 Task: Change the general access so that only people with access can open the link.
Action: Mouse pressed left at (1283, 64)
Screenshot: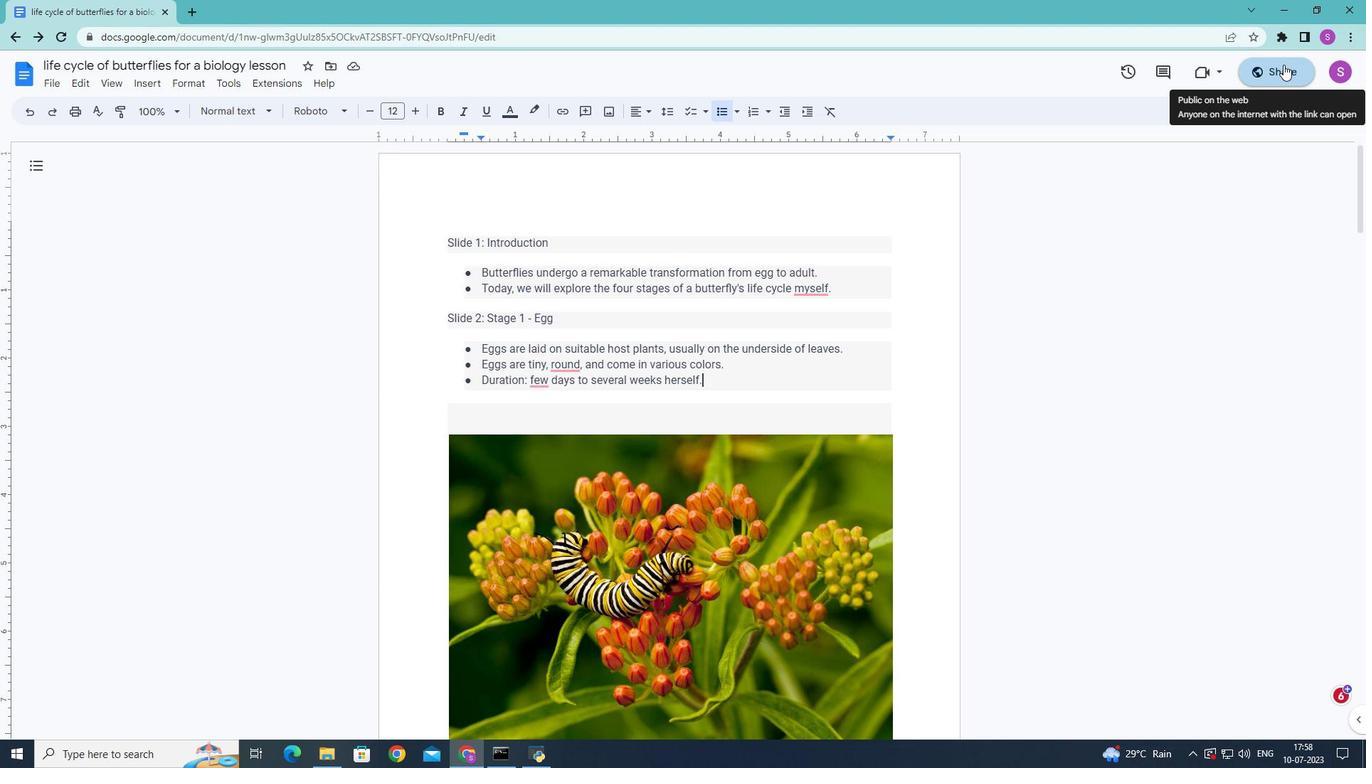 
Action: Mouse moved to (657, 483)
Screenshot: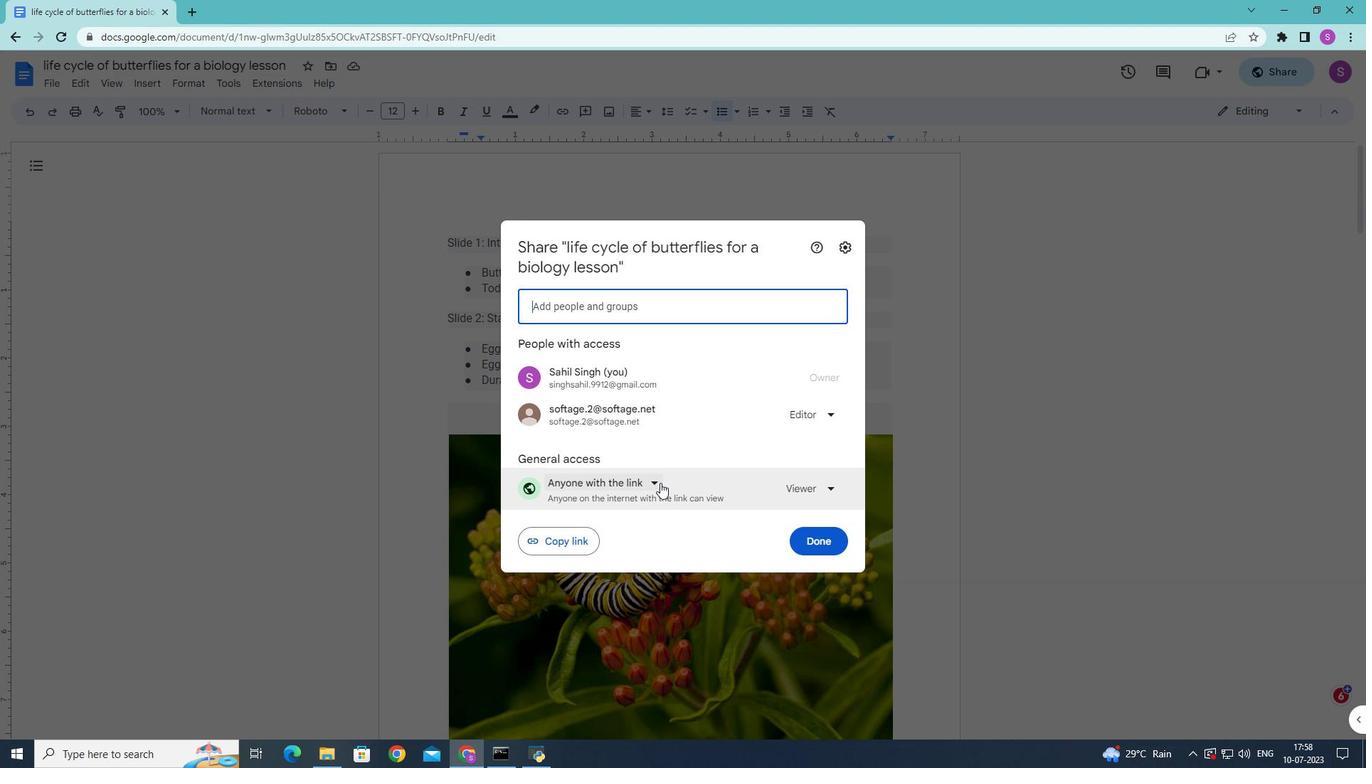 
Action: Mouse pressed left at (657, 483)
Screenshot: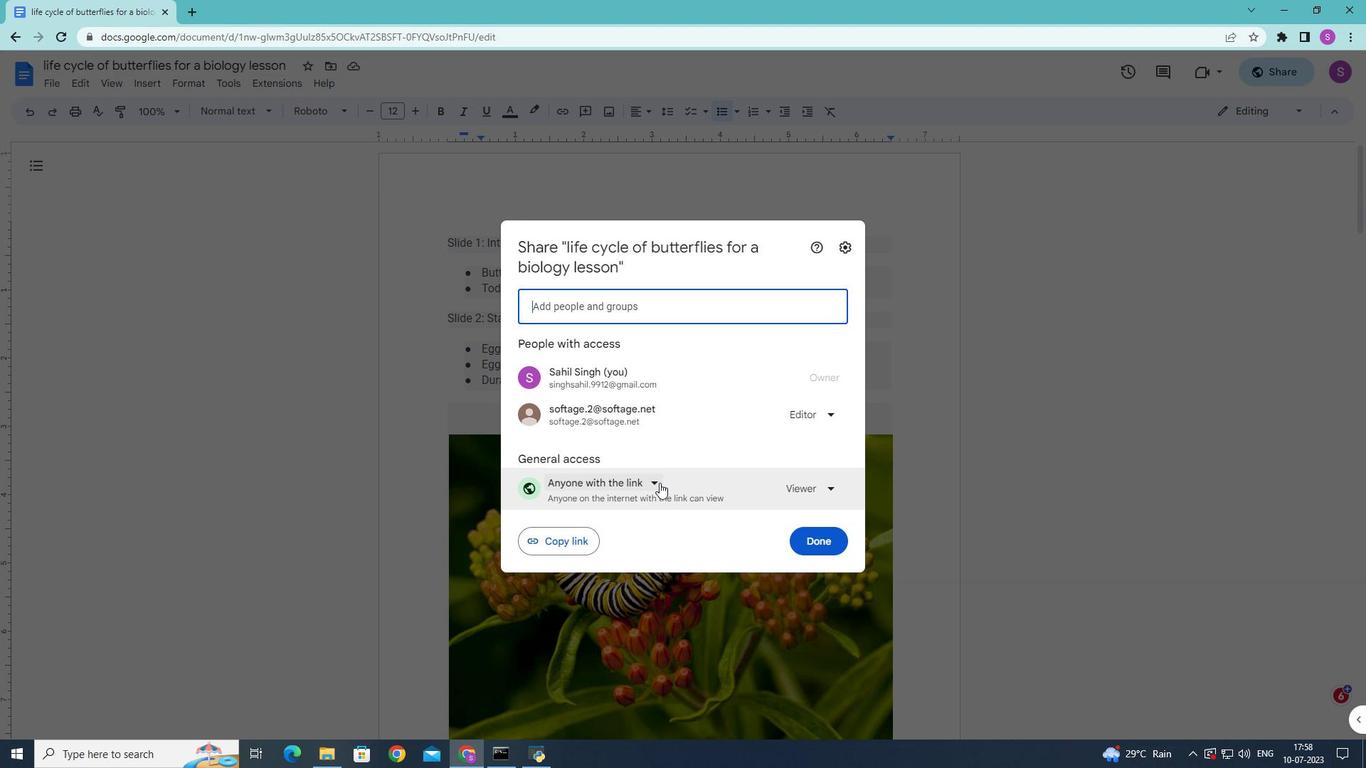 
Action: Mouse moved to (645, 516)
Screenshot: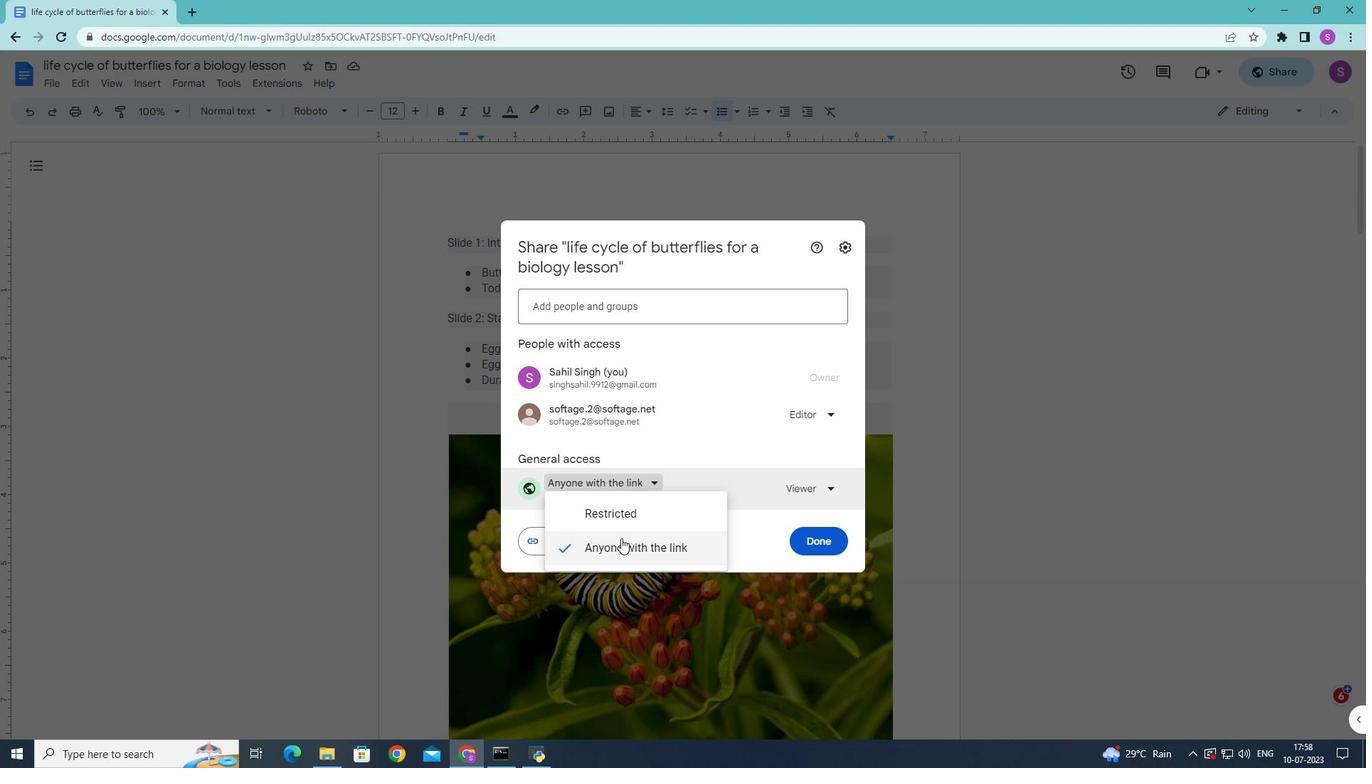 
Action: Mouse pressed left at (645, 516)
Screenshot: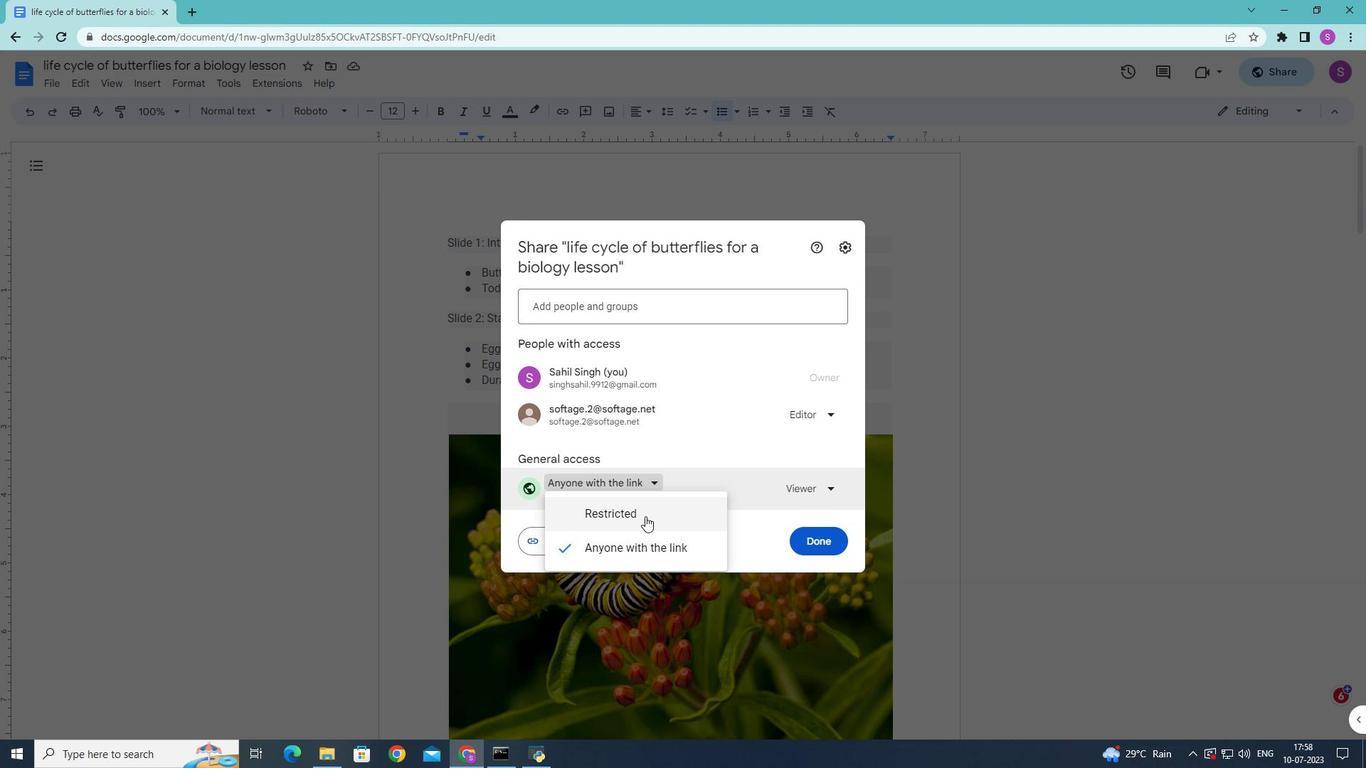 
Action: Mouse moved to (802, 543)
Screenshot: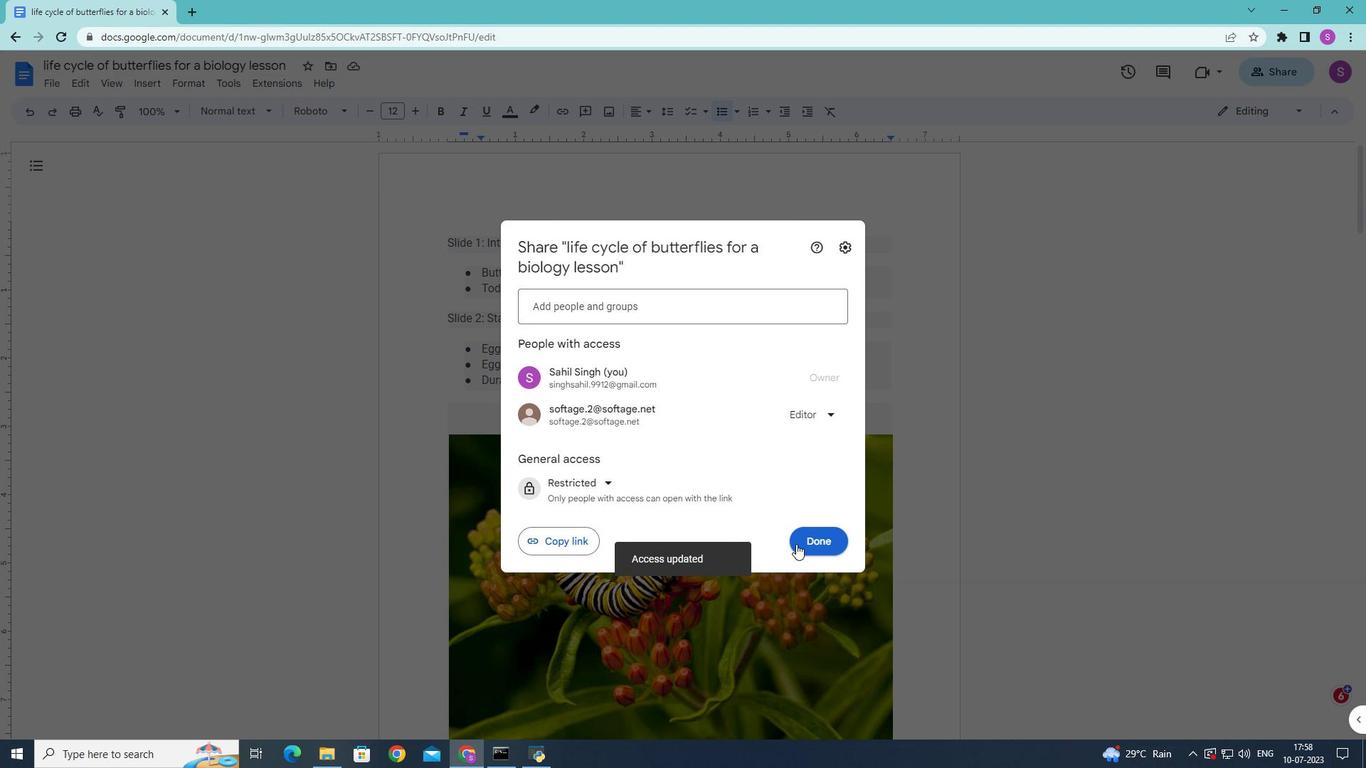 
Action: Mouse pressed left at (802, 543)
Screenshot: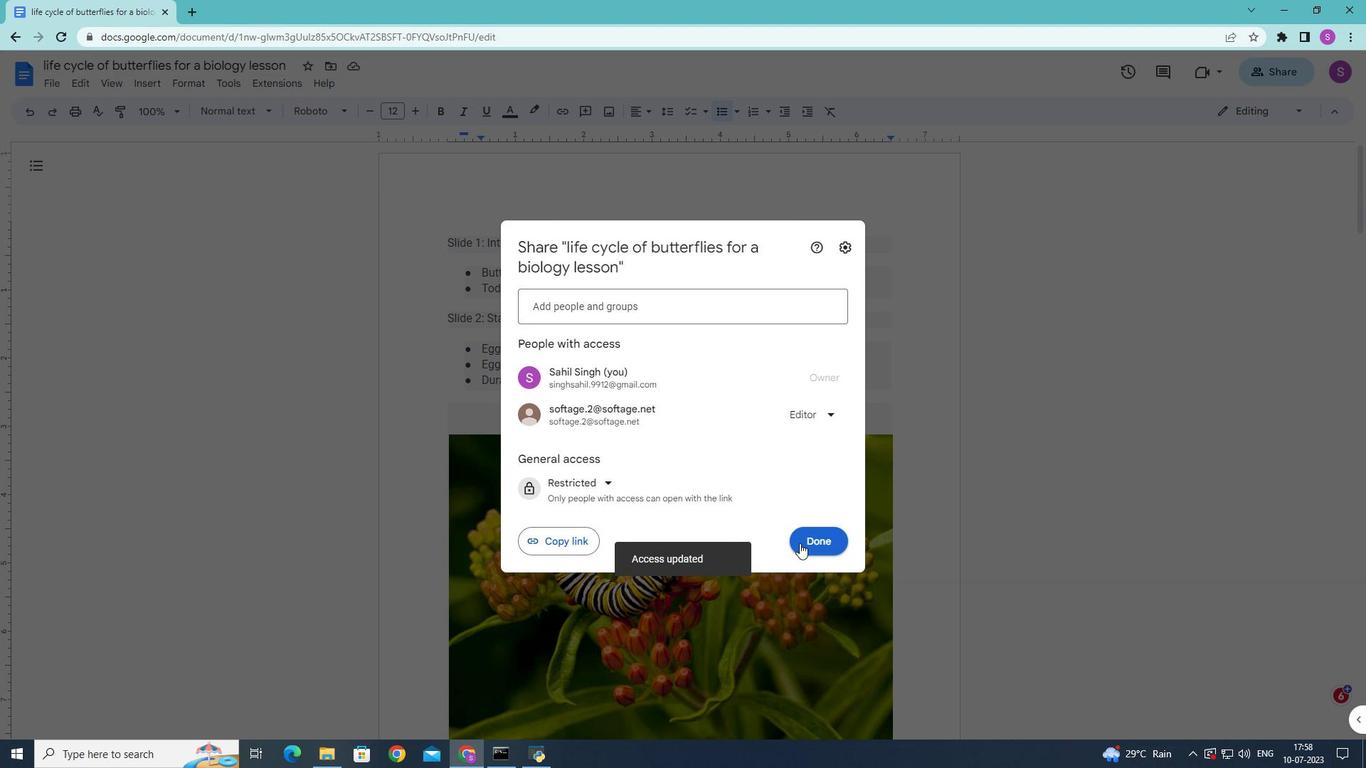 
